 Task: For heading Arial Rounded MT Bold with Underline.  font size for heading26,  'Change the font style of data to'Browallia New.  and font size to 18,  Change the alignment of both headline & data to Align middle & Align Text left.  In the sheet  analysisSalesPerformance_2024
Action: Mouse moved to (90, 159)
Screenshot: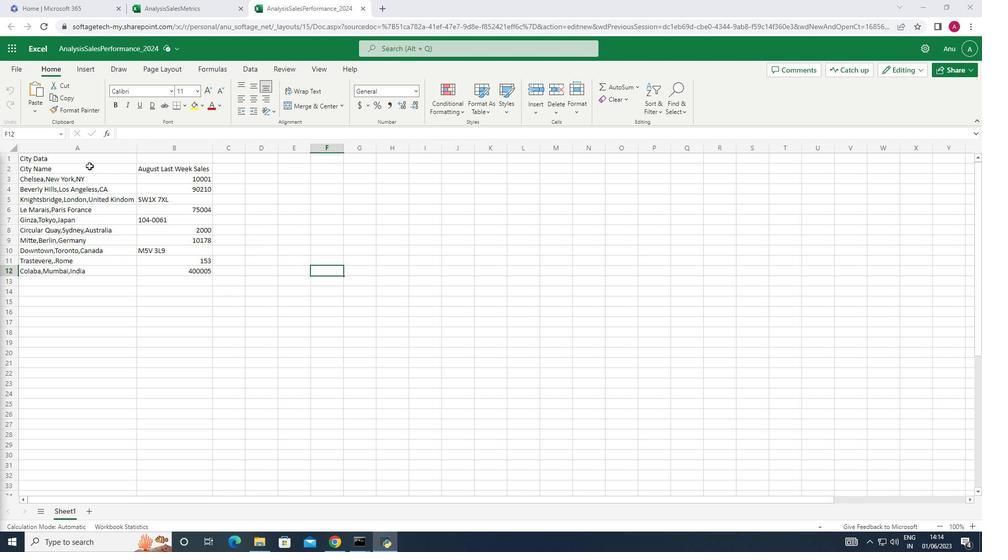 
Action: Mouse pressed left at (90, 159)
Screenshot: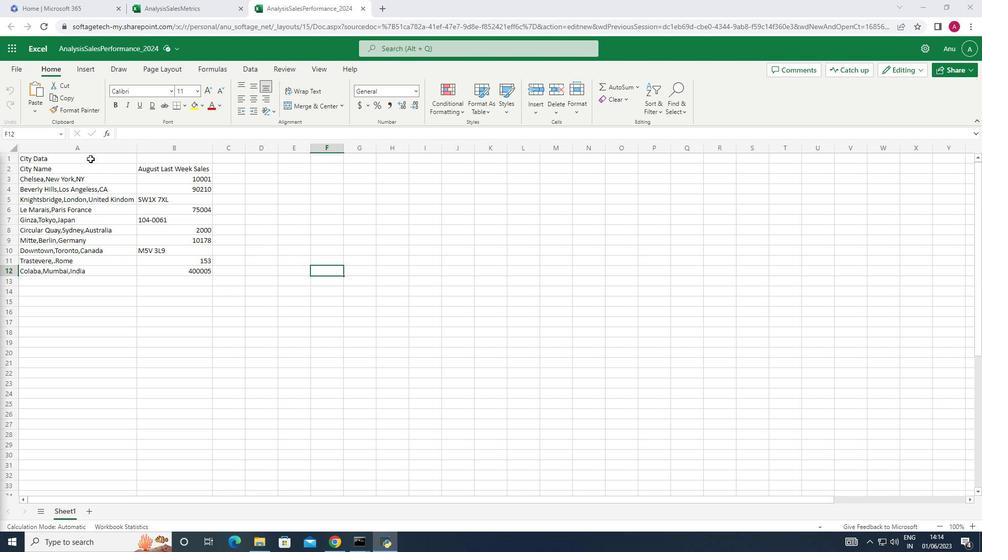 
Action: Mouse moved to (173, 94)
Screenshot: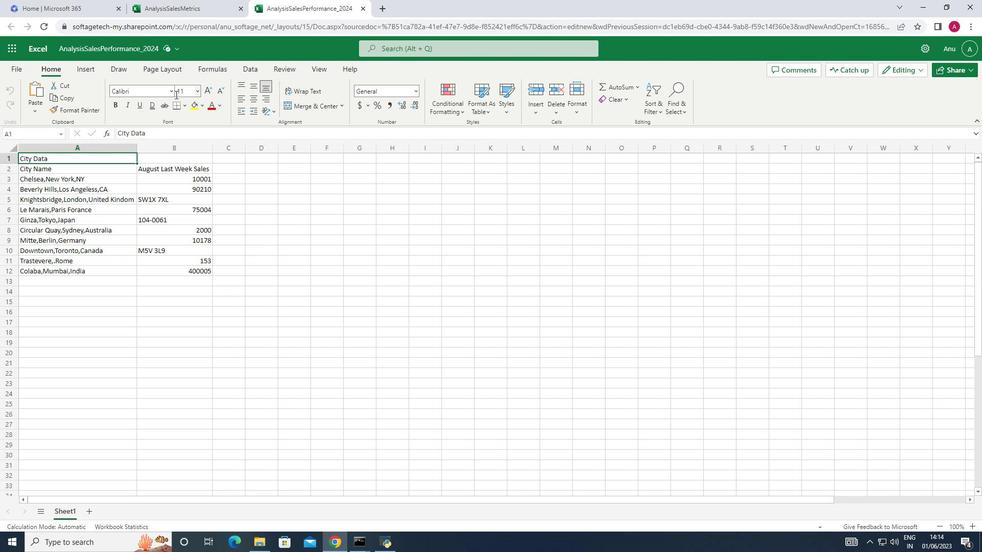 
Action: Mouse pressed left at (173, 94)
Screenshot: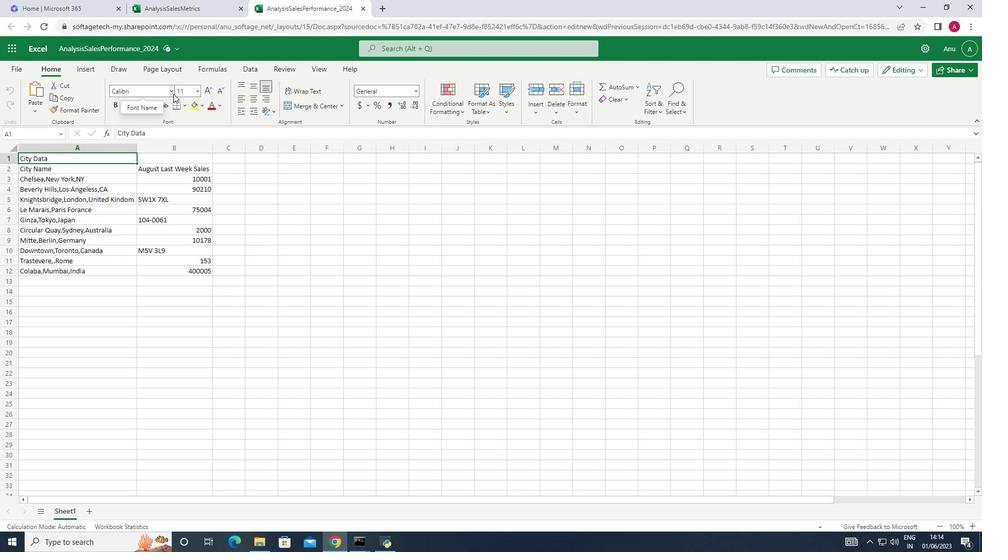 
Action: Mouse moved to (151, 130)
Screenshot: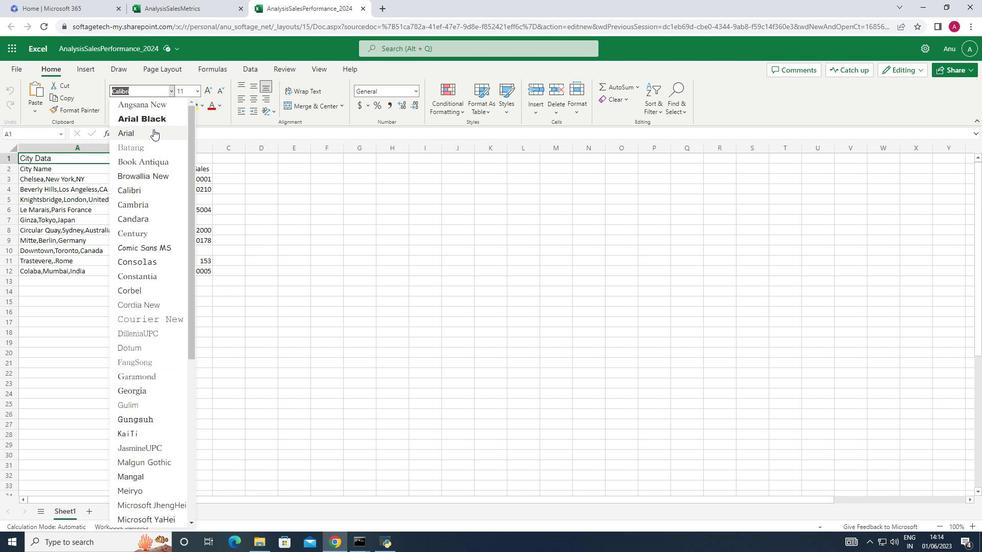 
Action: Mouse pressed left at (151, 130)
Screenshot: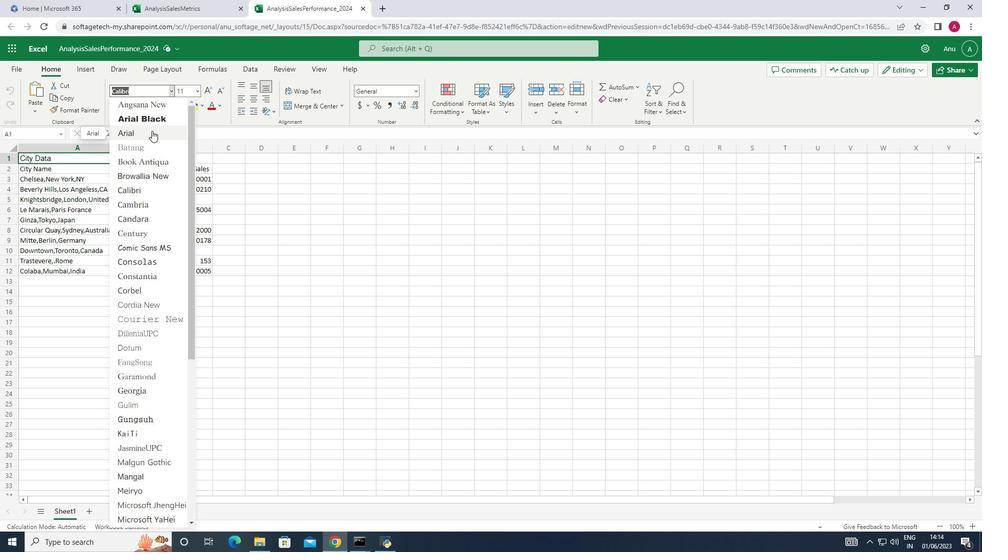 
Action: Mouse moved to (120, 104)
Screenshot: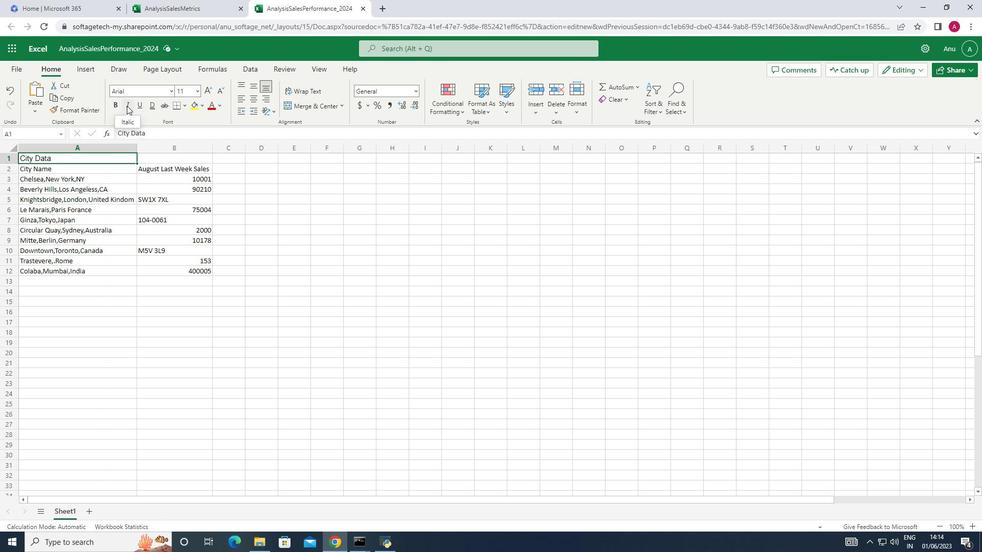 
Action: Mouse pressed left at (120, 104)
Screenshot: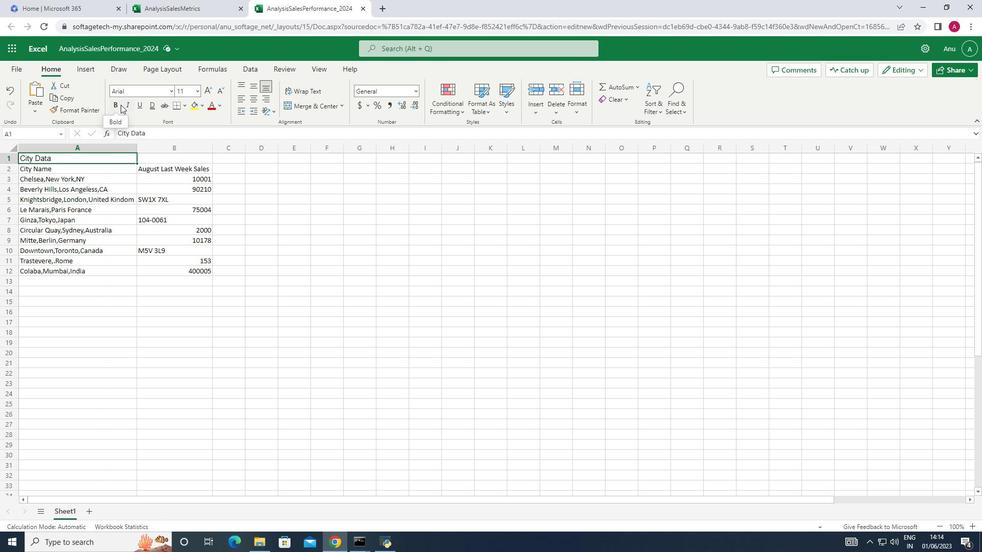 
Action: Mouse moved to (141, 104)
Screenshot: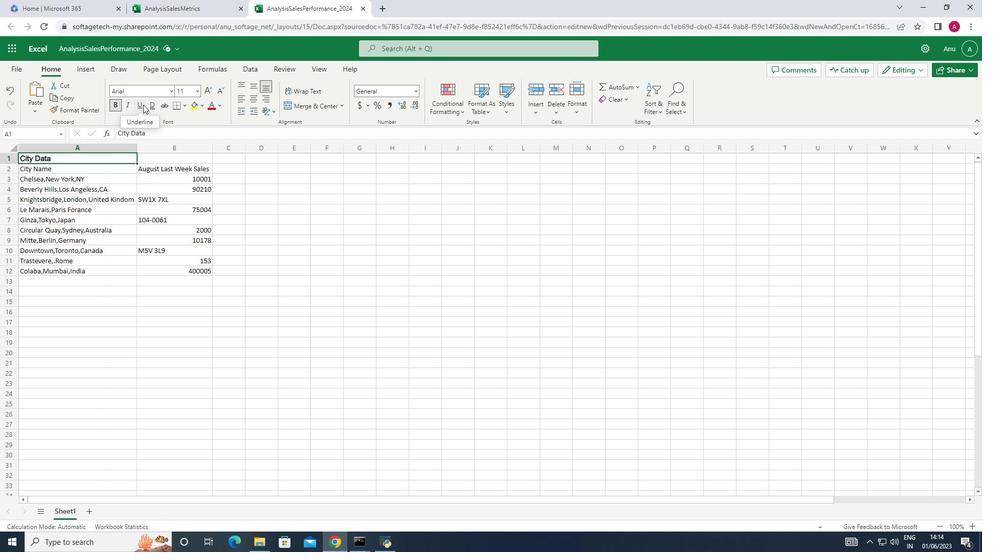 
Action: Mouse pressed left at (141, 104)
Screenshot: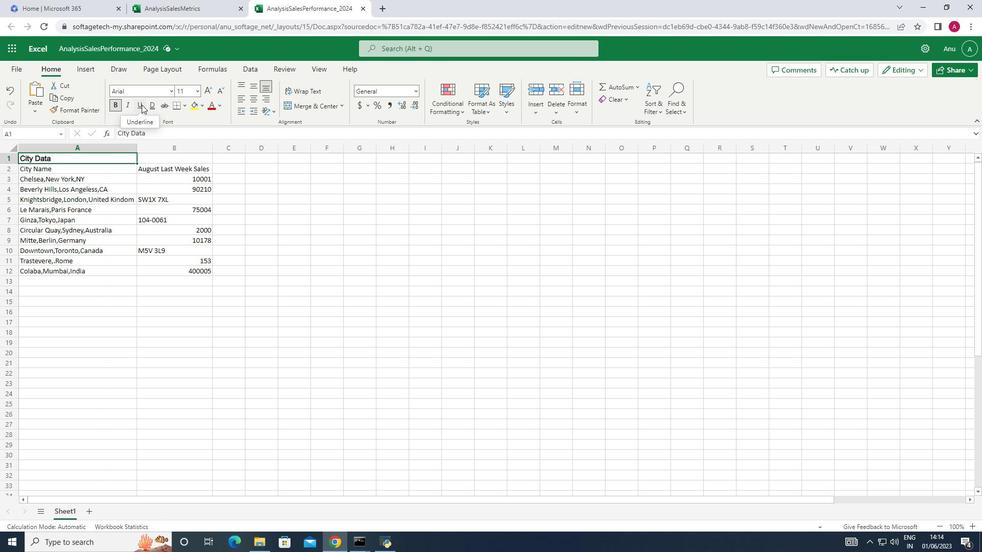 
Action: Mouse moved to (197, 92)
Screenshot: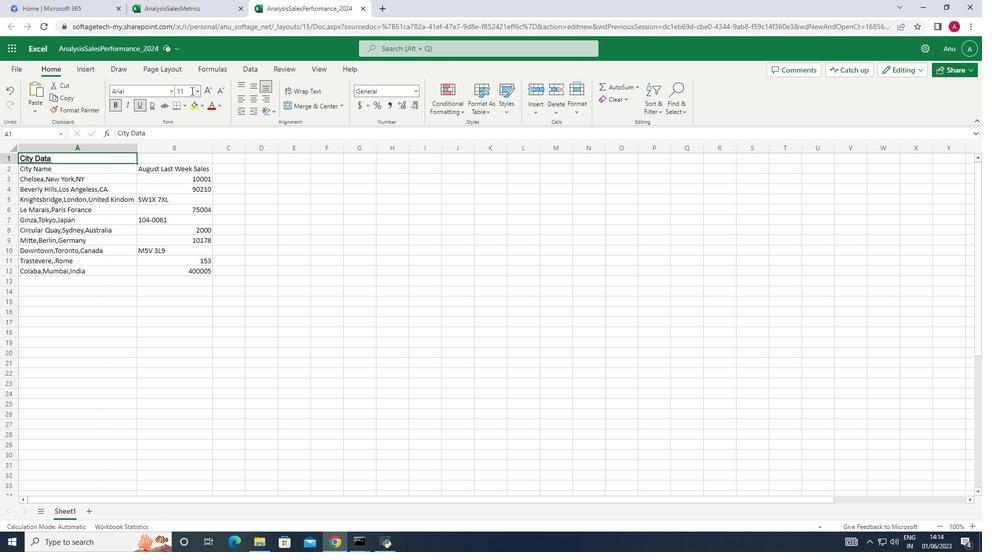 
Action: Mouse pressed left at (197, 92)
Screenshot: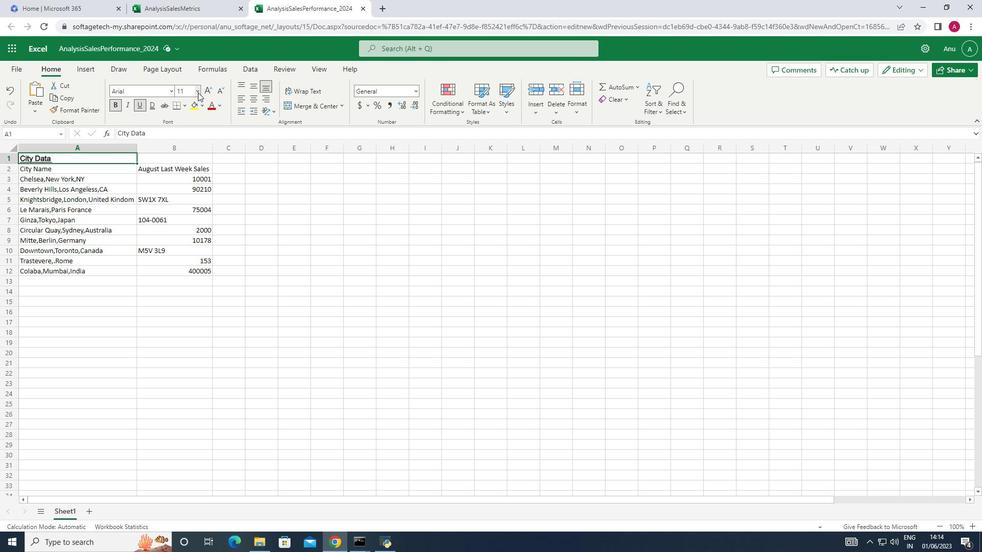 
Action: Mouse moved to (186, 246)
Screenshot: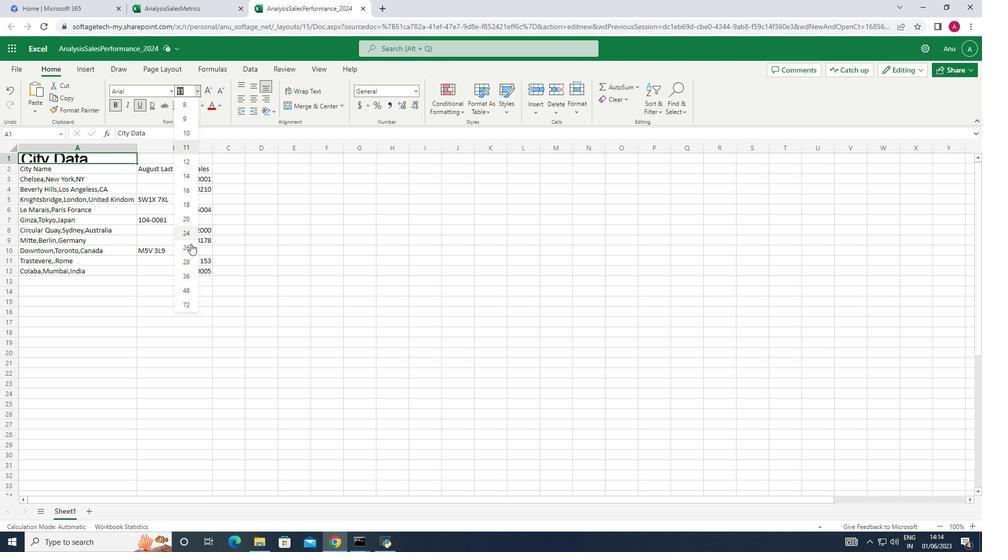 
Action: Mouse pressed left at (186, 246)
Screenshot: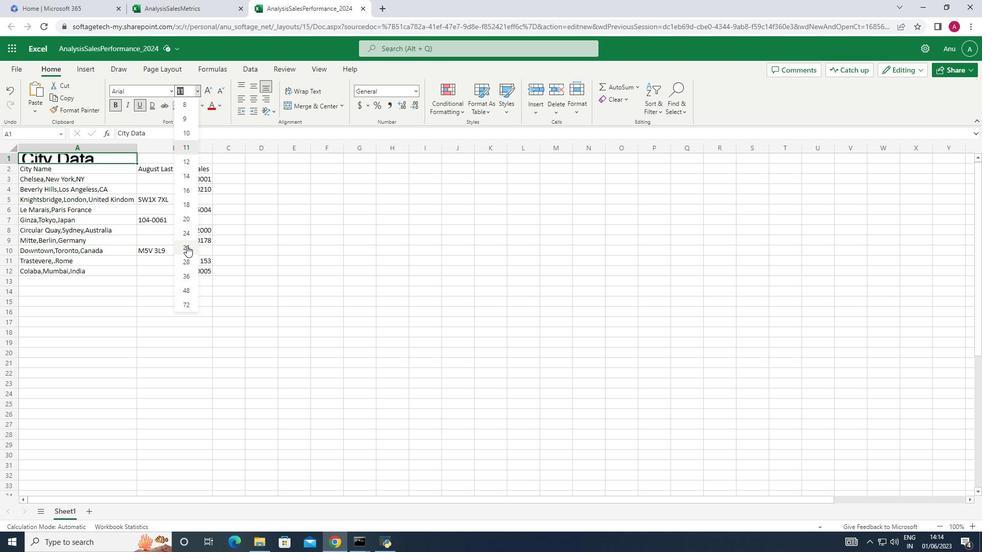 
Action: Mouse moved to (39, 183)
Screenshot: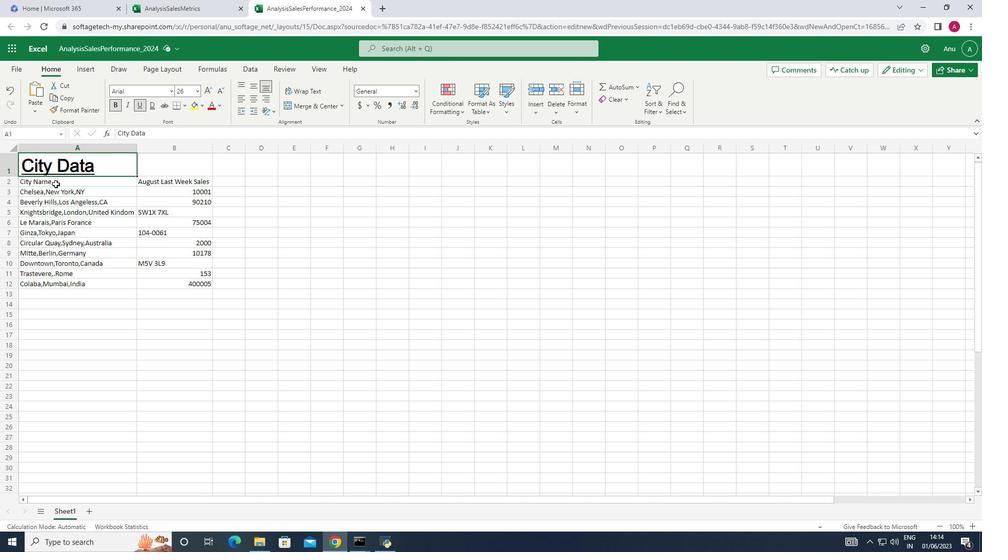 
Action: Mouse pressed left at (39, 183)
Screenshot: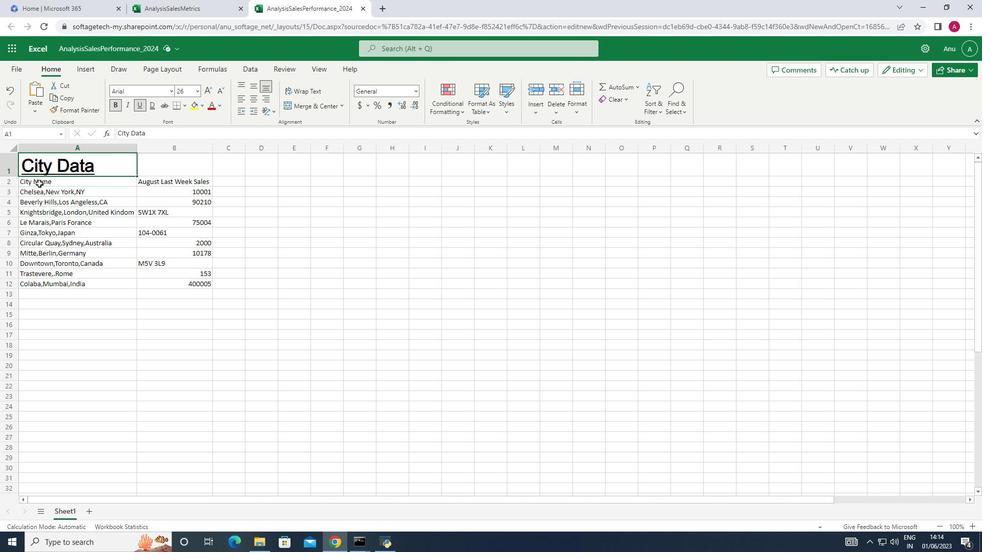 
Action: Mouse moved to (168, 91)
Screenshot: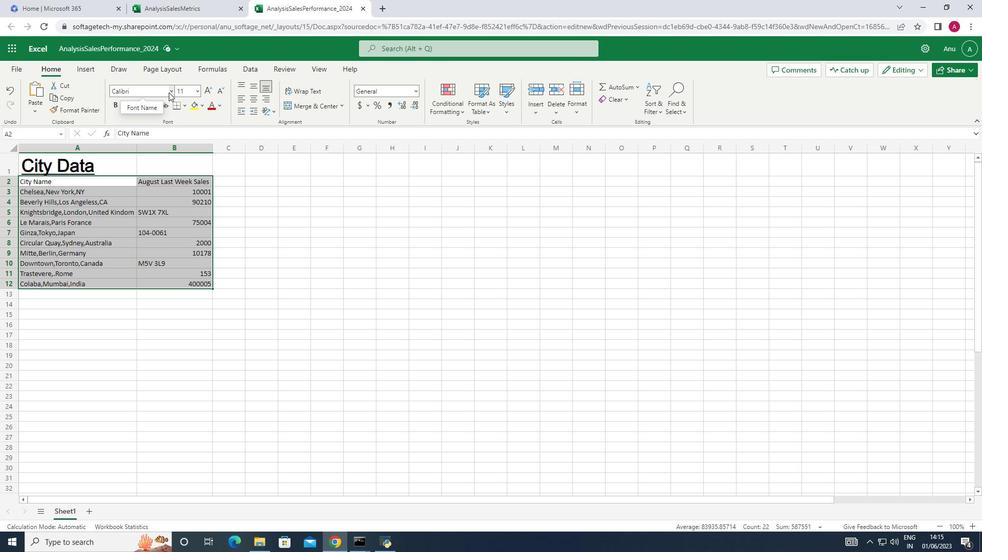 
Action: Mouse pressed left at (168, 91)
Screenshot: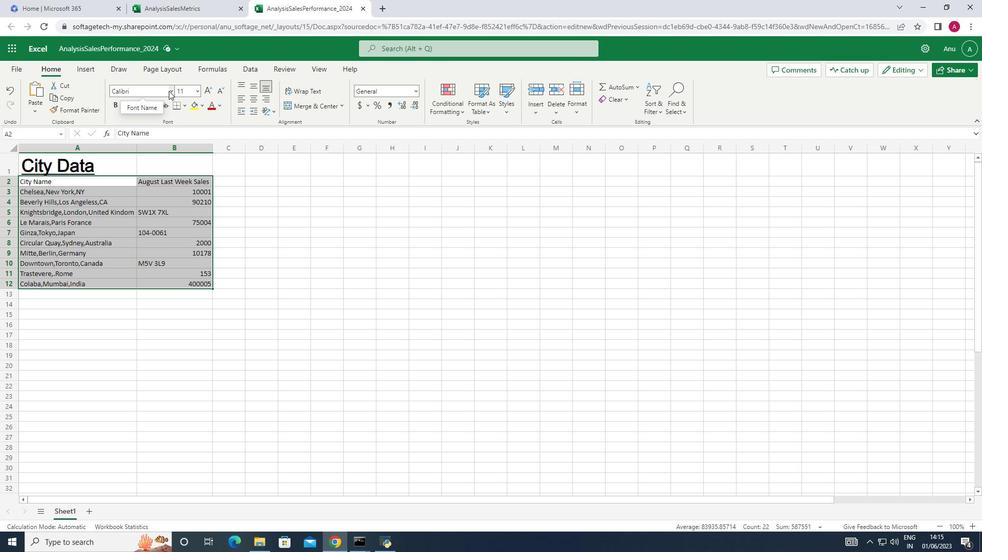 
Action: Mouse moved to (165, 174)
Screenshot: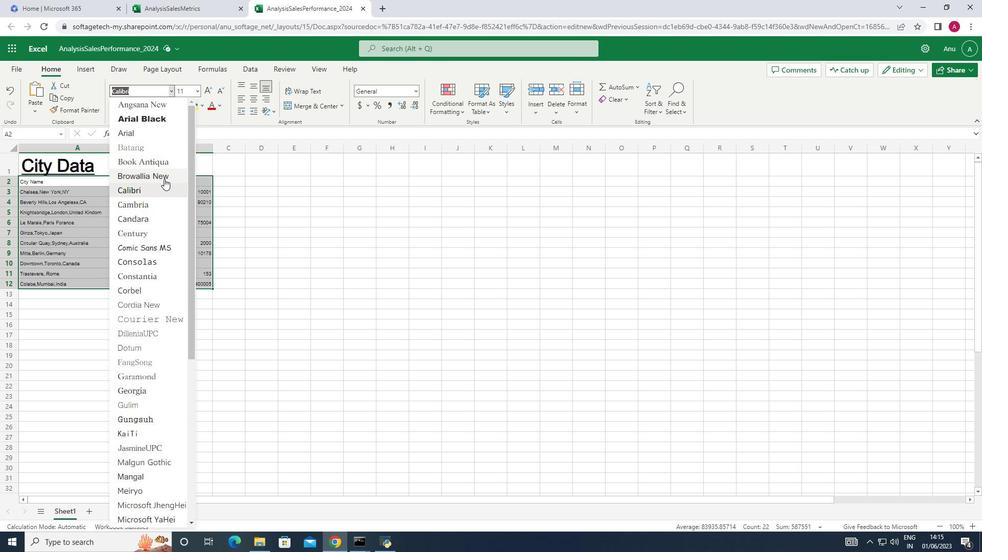 
Action: Mouse pressed left at (165, 174)
Screenshot: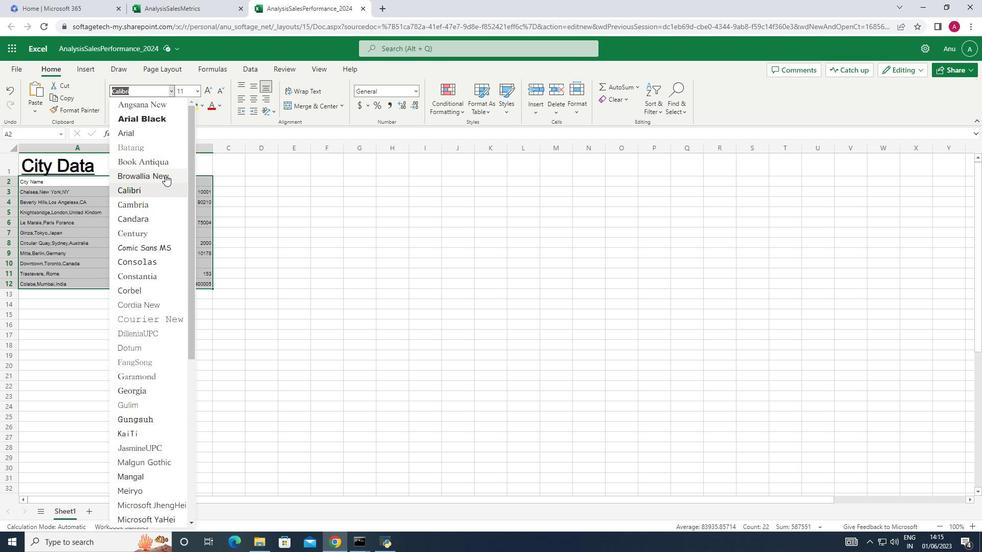 
Action: Mouse moved to (196, 89)
Screenshot: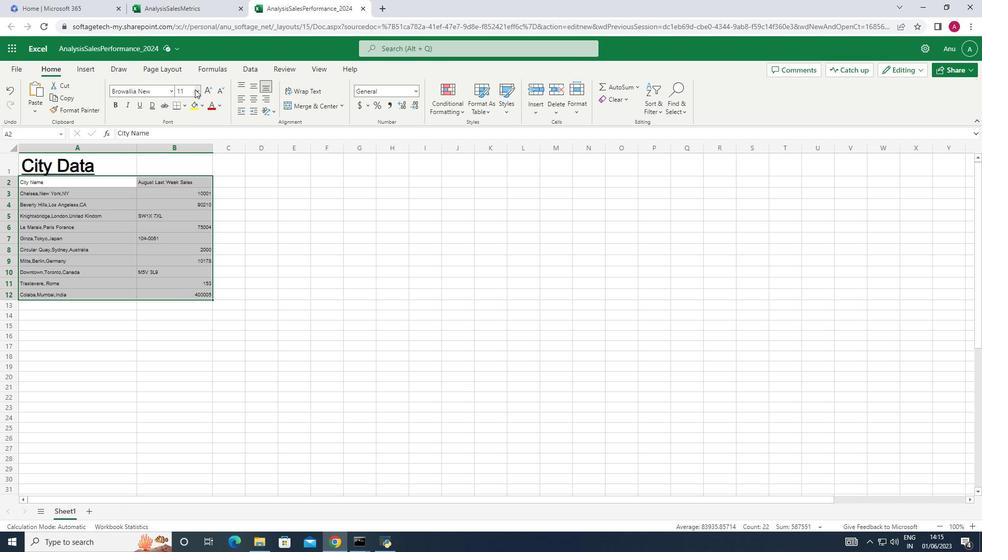 
Action: Mouse pressed left at (196, 89)
Screenshot: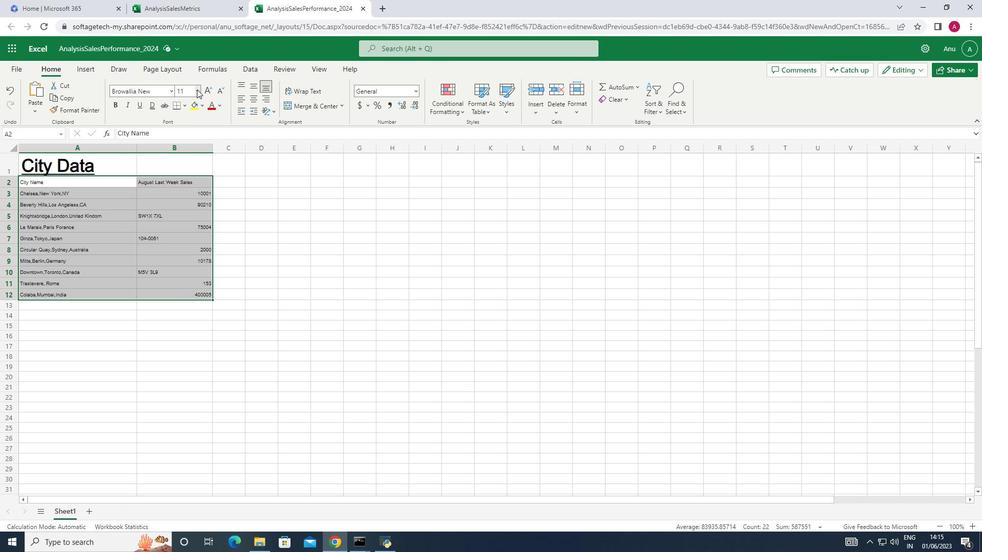 
Action: Mouse moved to (189, 205)
Screenshot: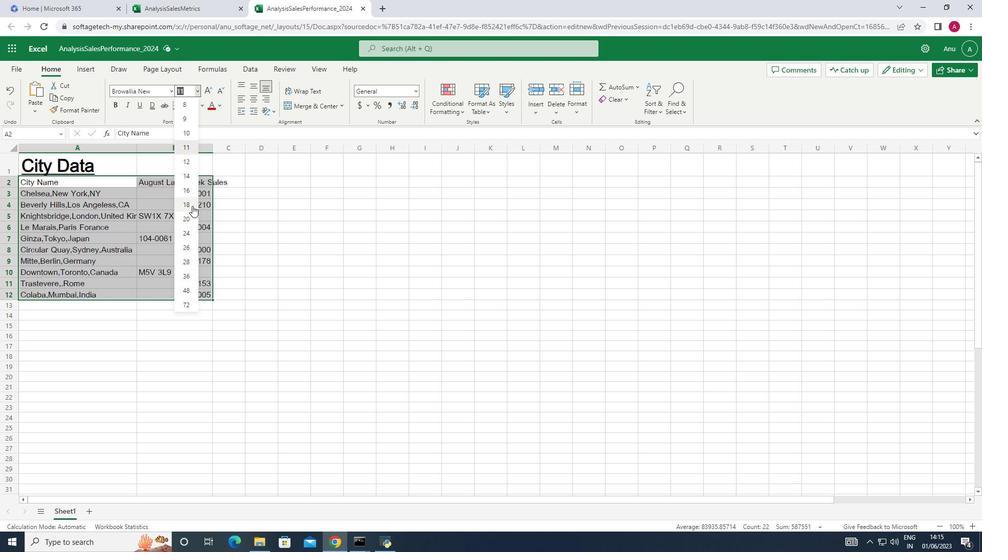 
Action: Mouse pressed left at (189, 205)
Screenshot: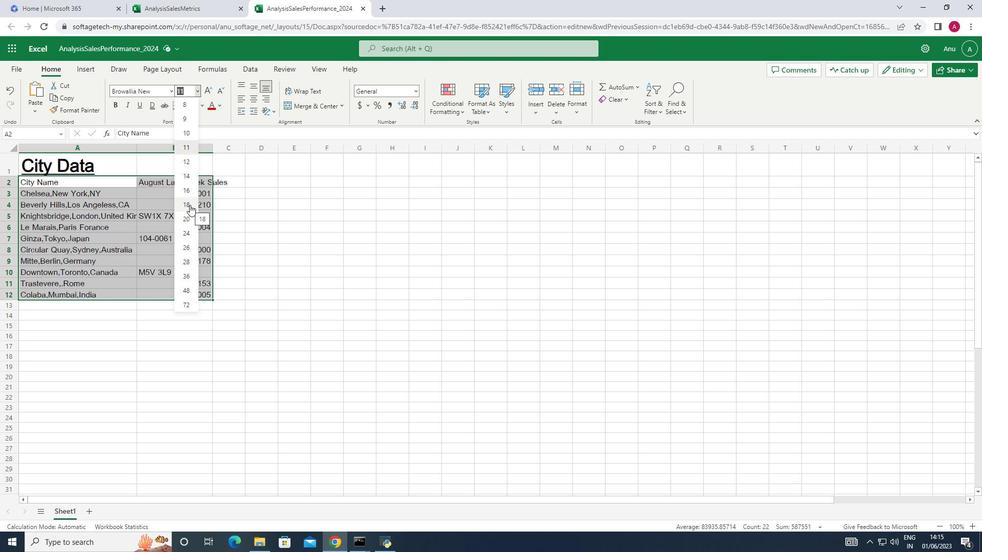 
Action: Mouse moved to (72, 152)
Screenshot: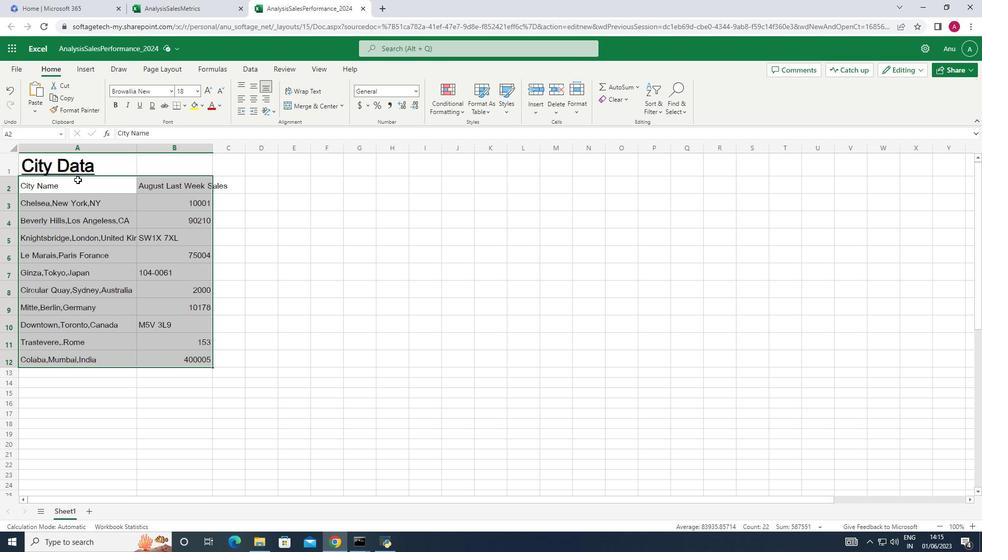 
Action: Mouse pressed left at (72, 152)
Screenshot: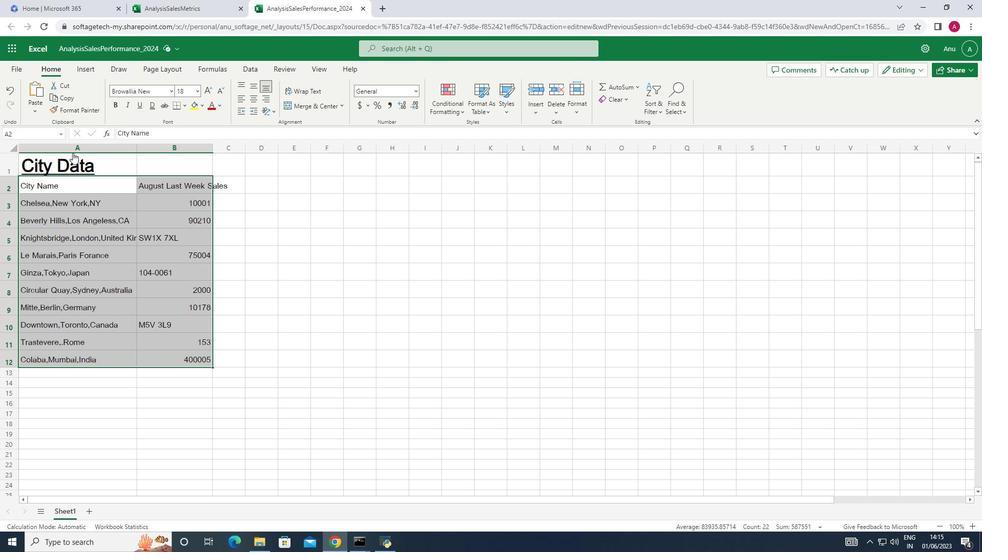 
Action: Mouse moved to (253, 189)
Screenshot: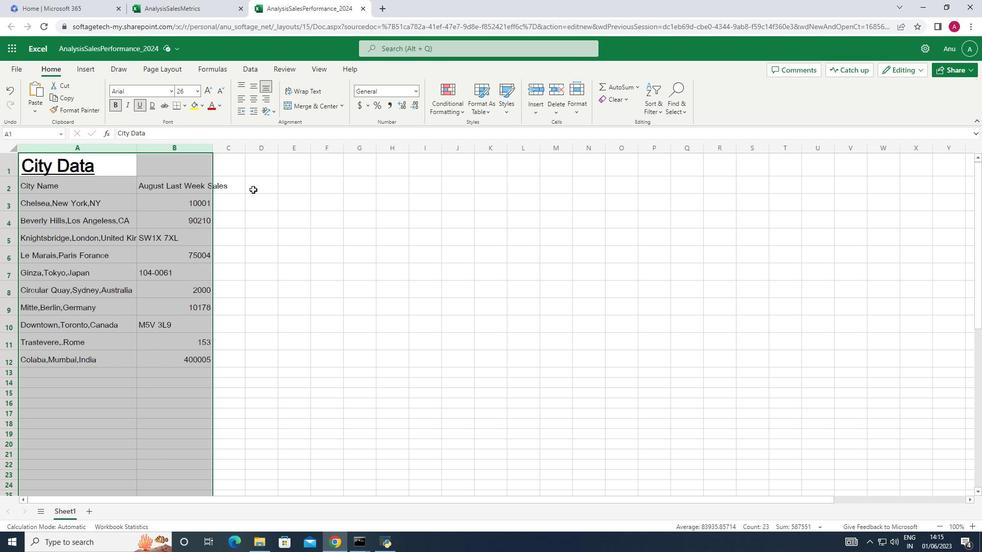 
Action: Mouse pressed left at (253, 189)
Screenshot: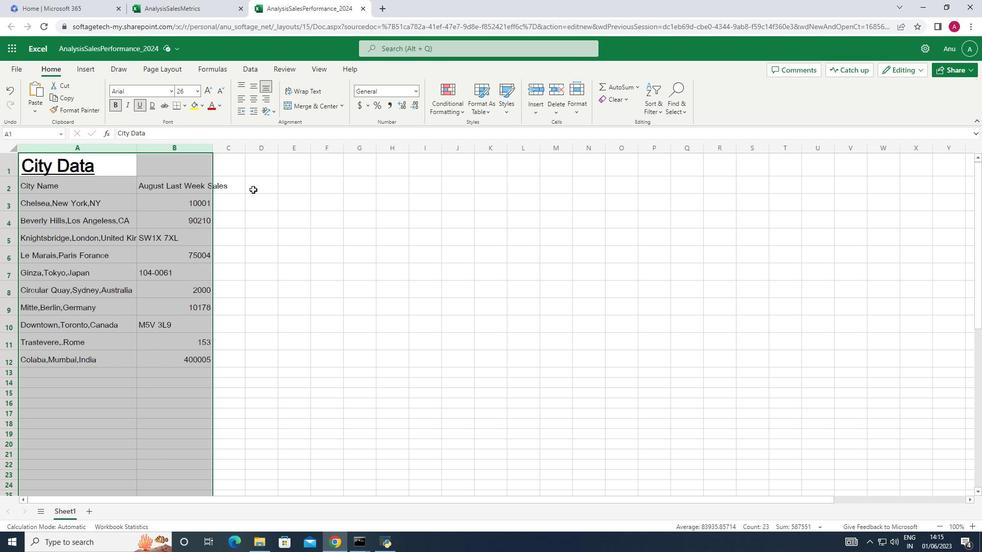 
Action: Mouse moved to (52, 167)
Screenshot: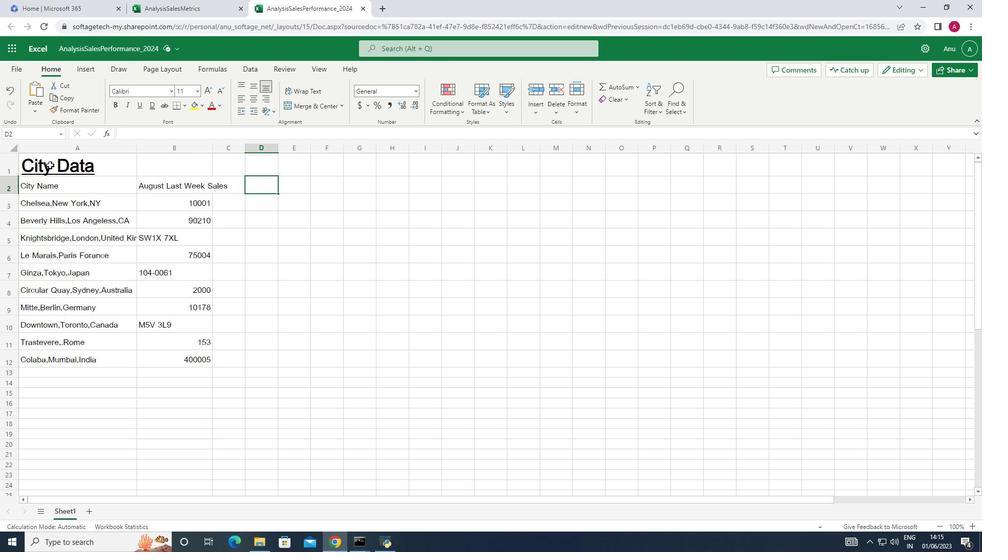 
Action: Mouse pressed left at (52, 167)
Screenshot: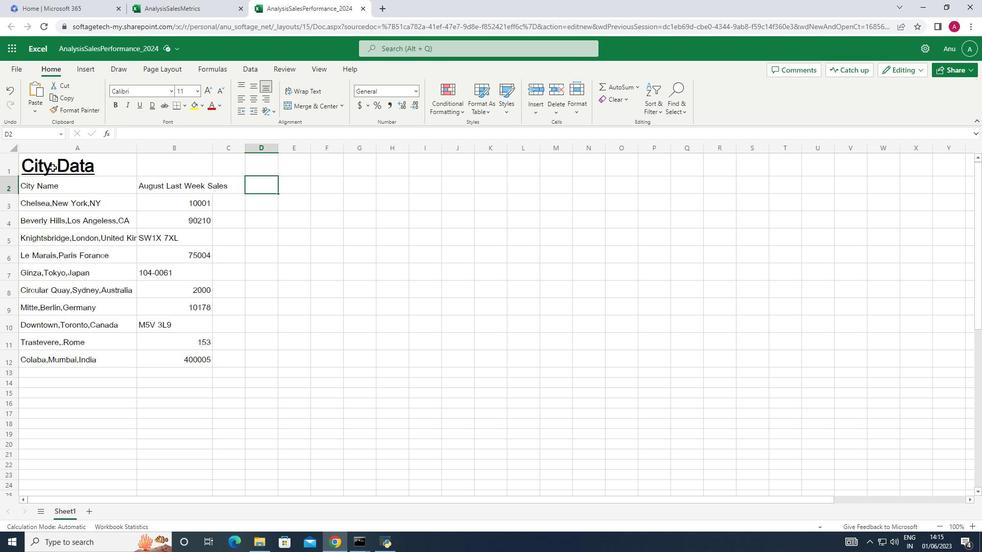 
Action: Mouse moved to (249, 98)
Screenshot: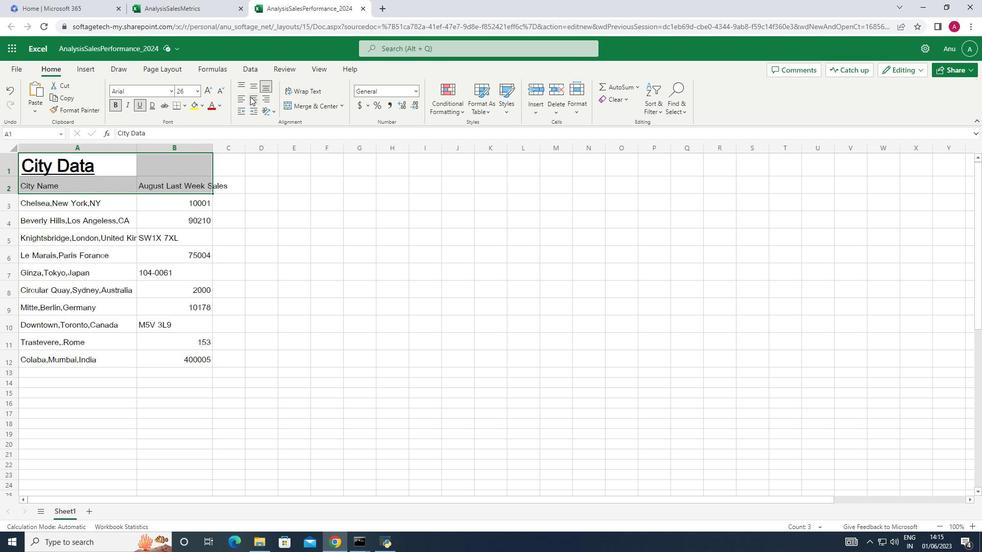 
Action: Mouse pressed left at (249, 98)
Screenshot: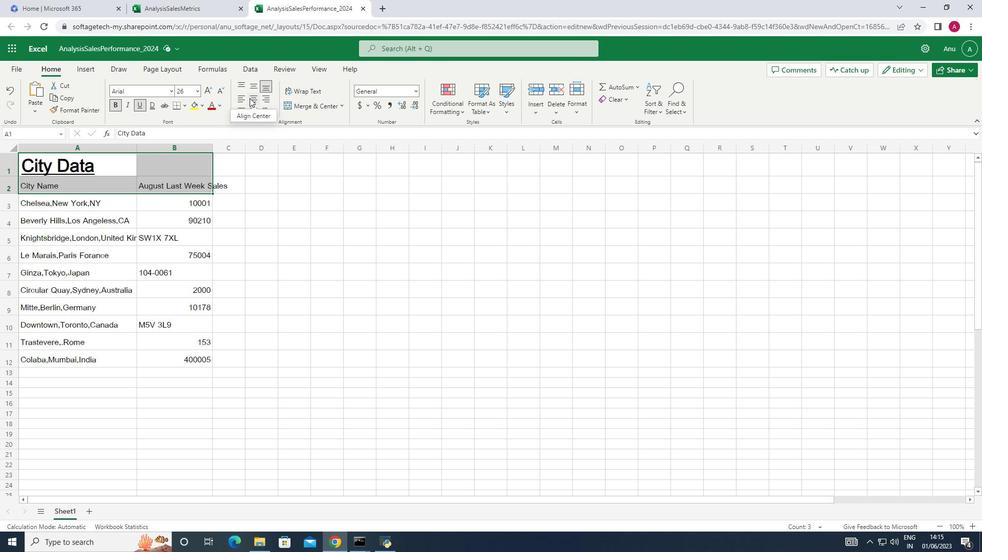 
Action: Mouse moved to (75, 207)
Screenshot: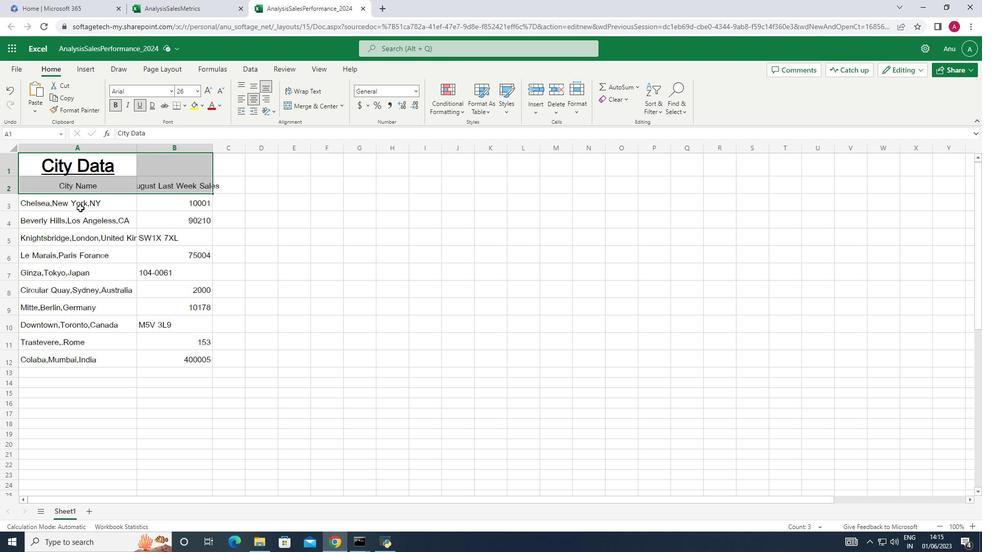 
Action: Mouse pressed left at (75, 207)
Screenshot: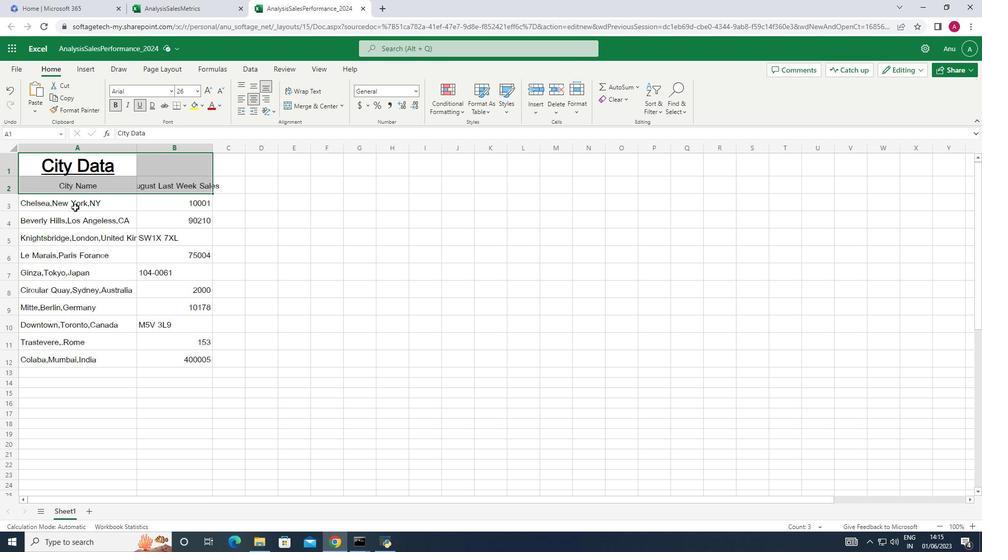 
Action: Mouse moved to (238, 93)
Screenshot: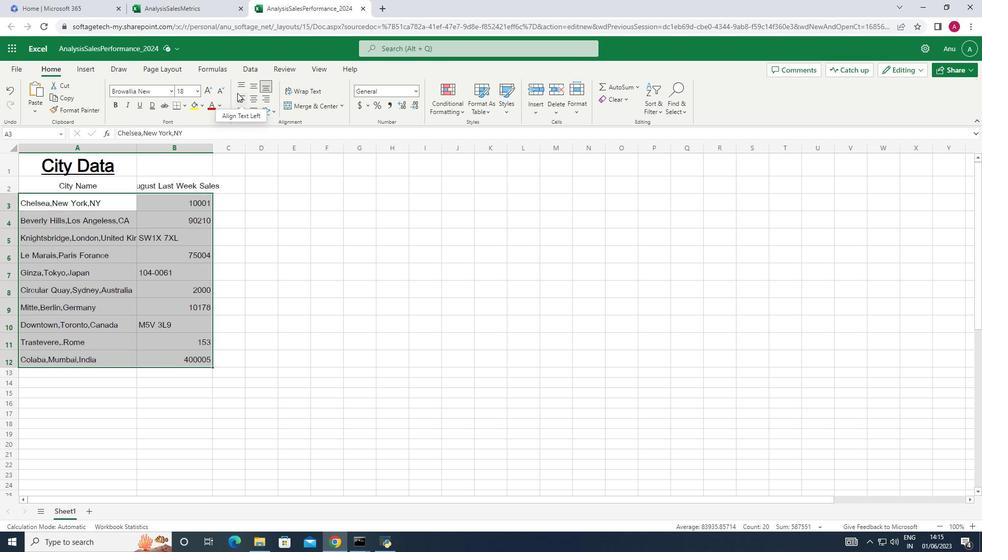 
Action: Mouse pressed left at (238, 93)
Screenshot: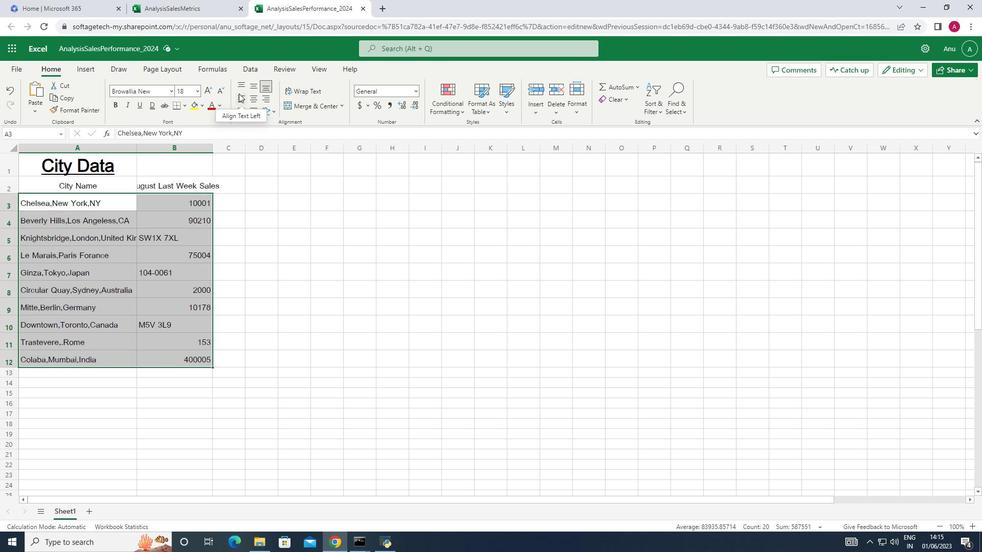 
Action: Mouse moved to (290, 224)
Screenshot: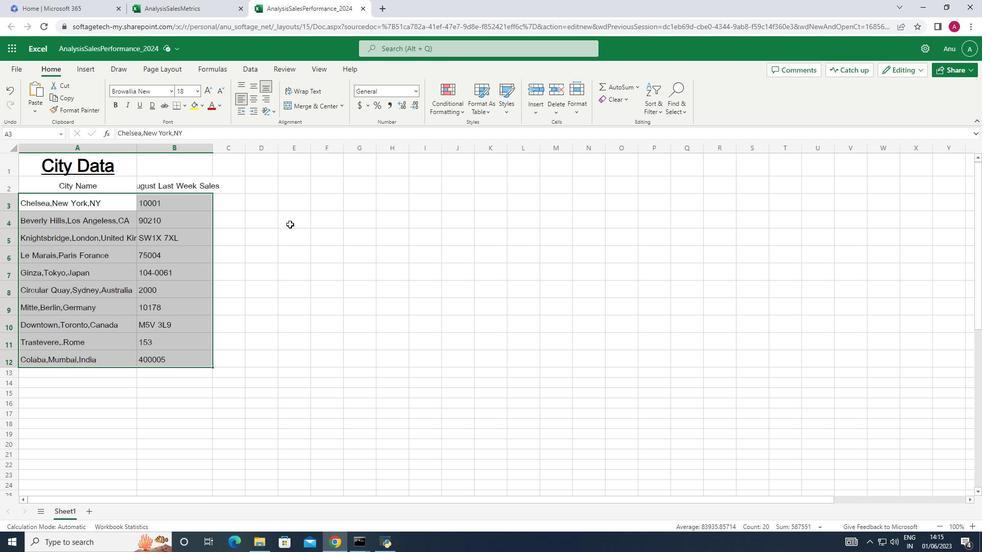
Action: Mouse pressed left at (290, 224)
Screenshot: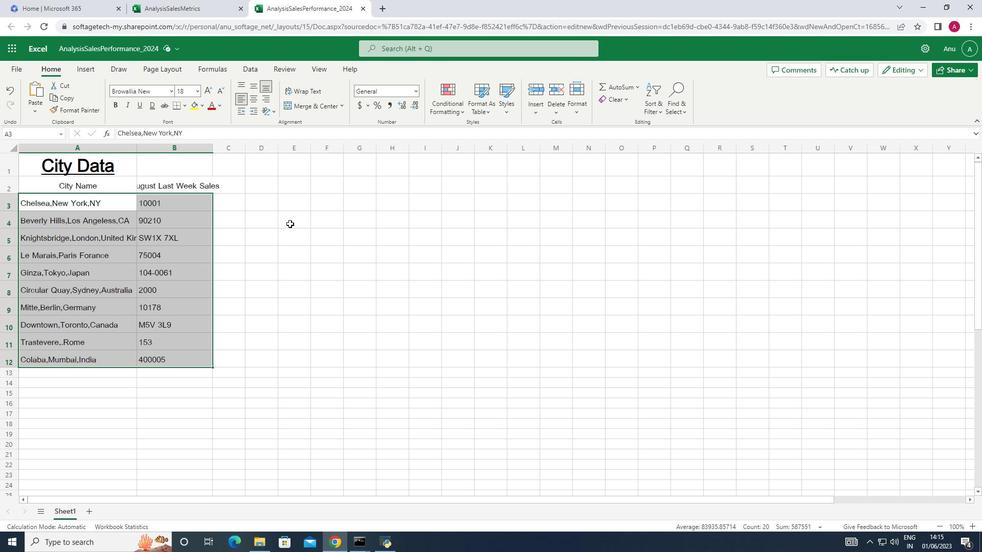 
Action: Mouse moved to (215, 150)
Screenshot: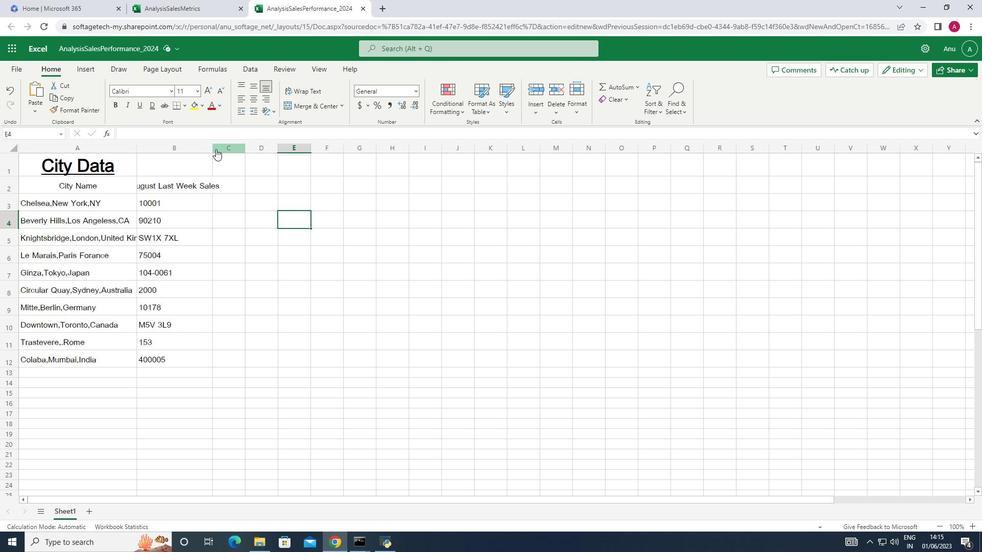 
Action: Mouse pressed left at (215, 150)
Screenshot: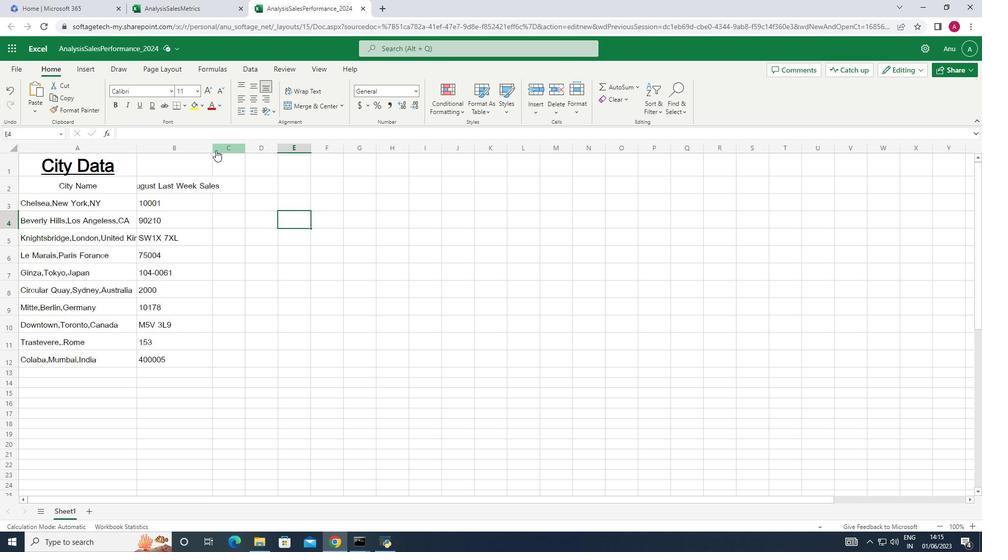 
Action: Mouse moved to (213, 144)
Screenshot: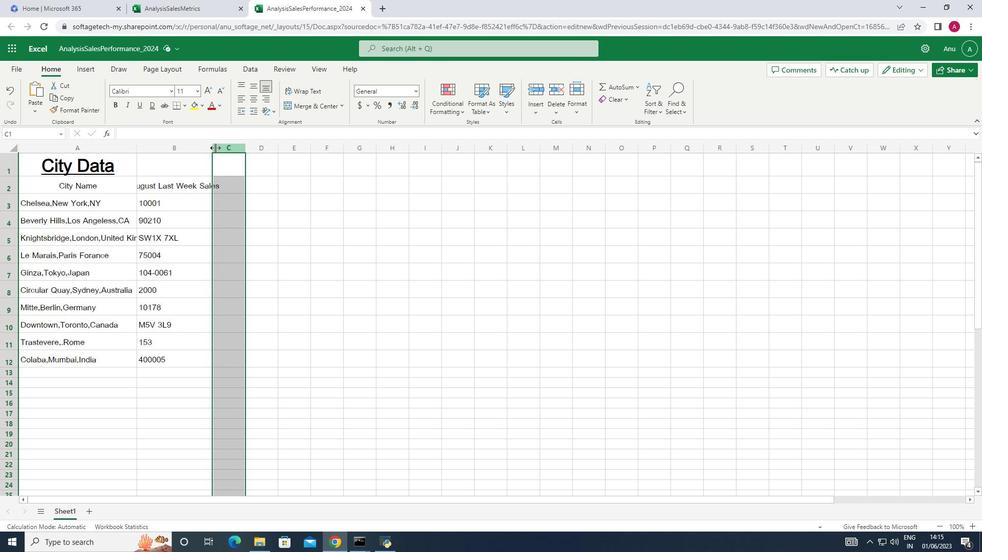
Action: Mouse pressed left at (213, 144)
Screenshot: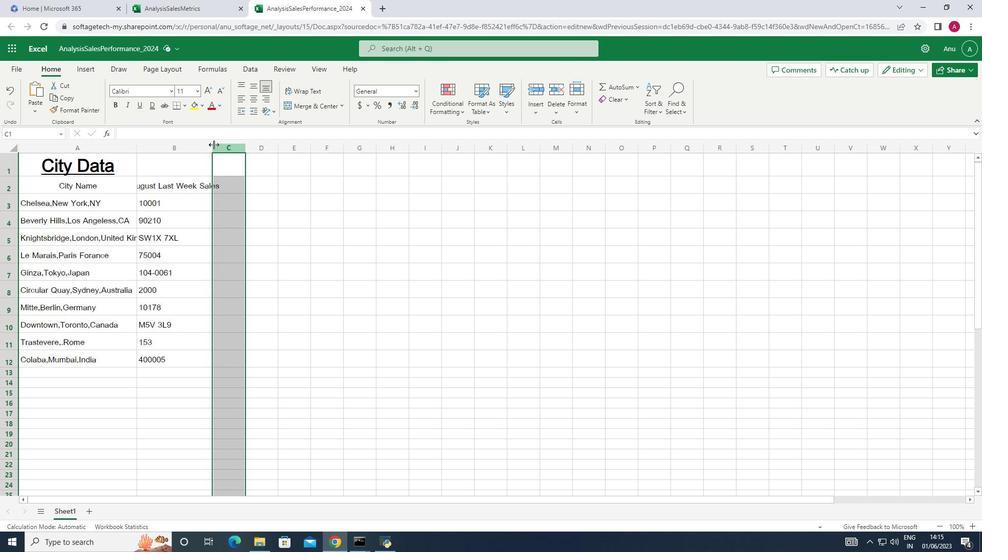 
Action: Mouse pressed left at (213, 144)
Screenshot: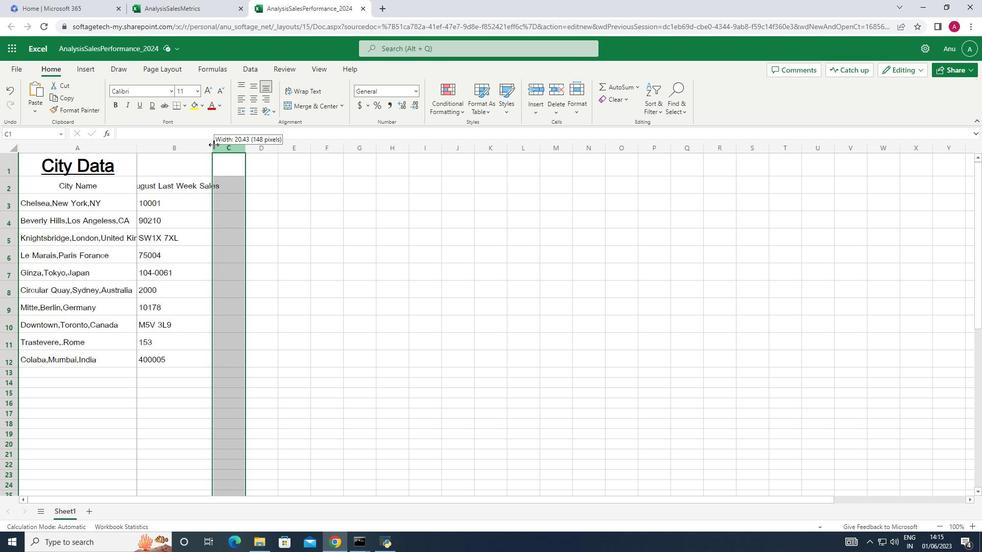 
Action: Mouse moved to (316, 232)
Screenshot: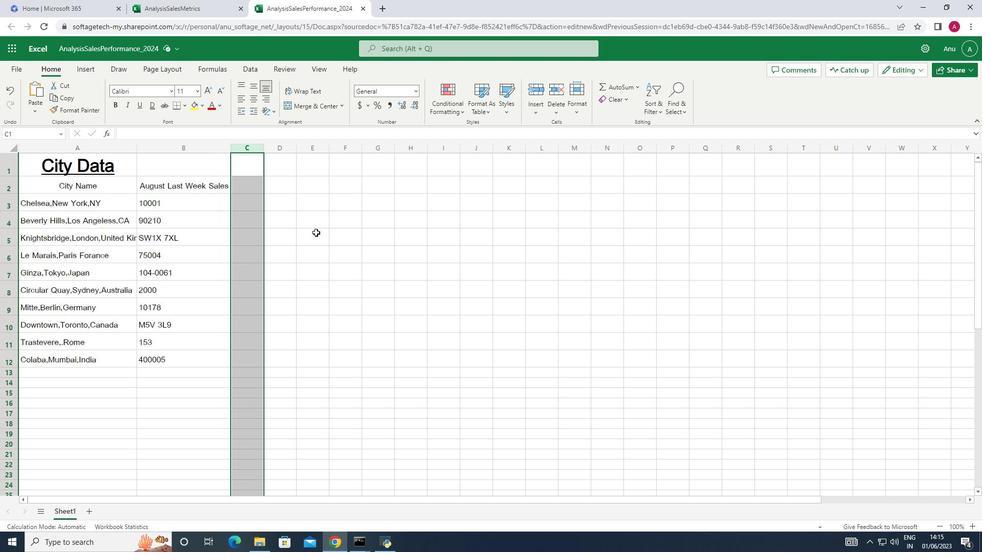 
Action: Mouse pressed left at (316, 232)
Screenshot: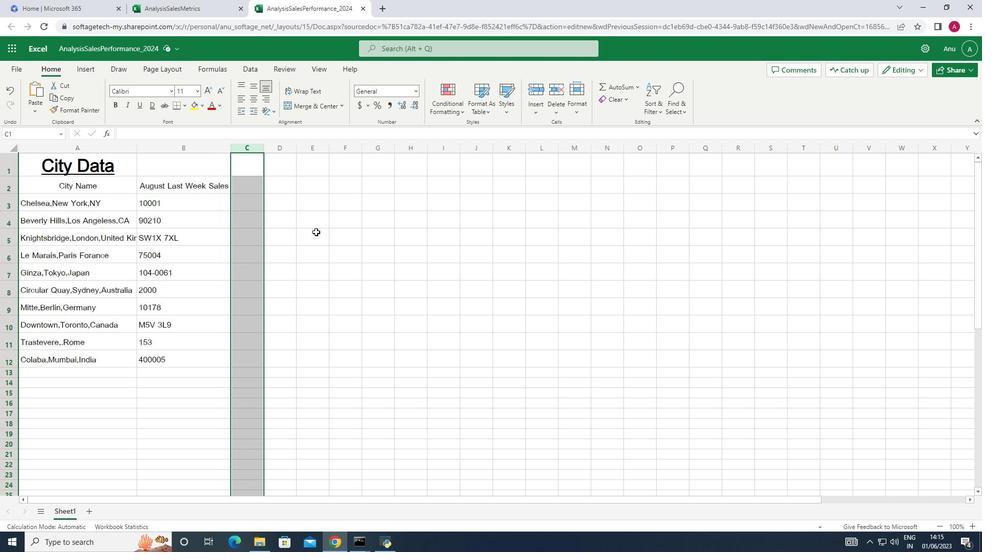 
